 Task: Create a sub task Gather and Analyse Requirements for the task  Improve error handling and reporting in the app in the project TrueLine , assign it to team member softage.6@softage.net and update the status of the sub task to  On Track  , set the priority of the sub task to Low.
Action: Mouse moved to (62, 531)
Screenshot: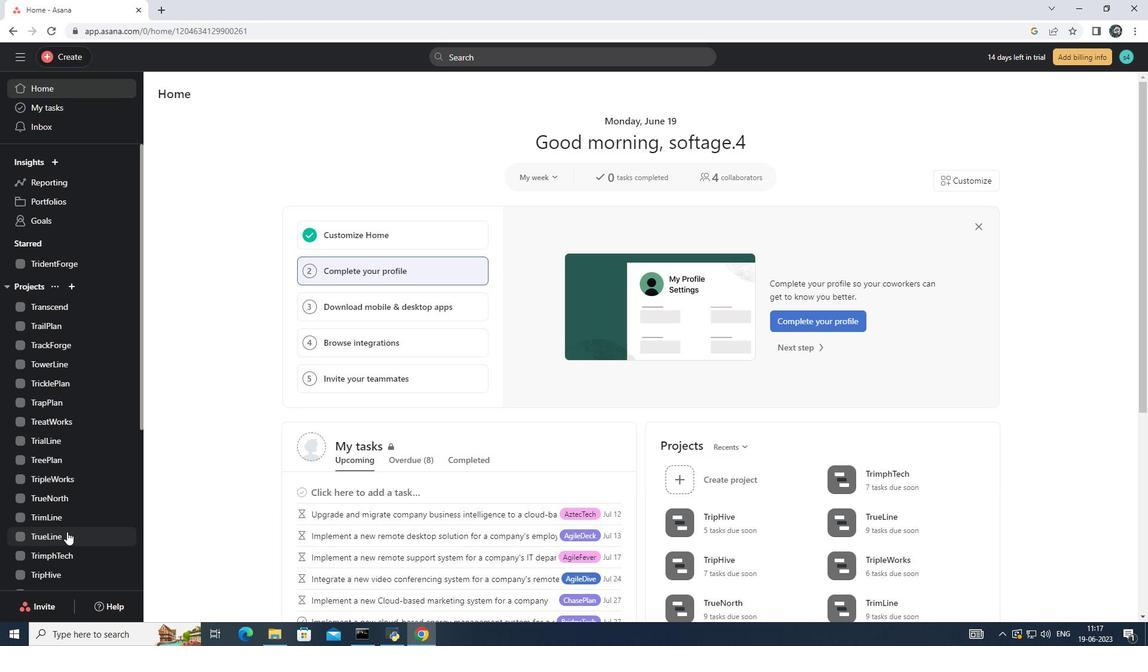 
Action: Mouse pressed left at (62, 531)
Screenshot: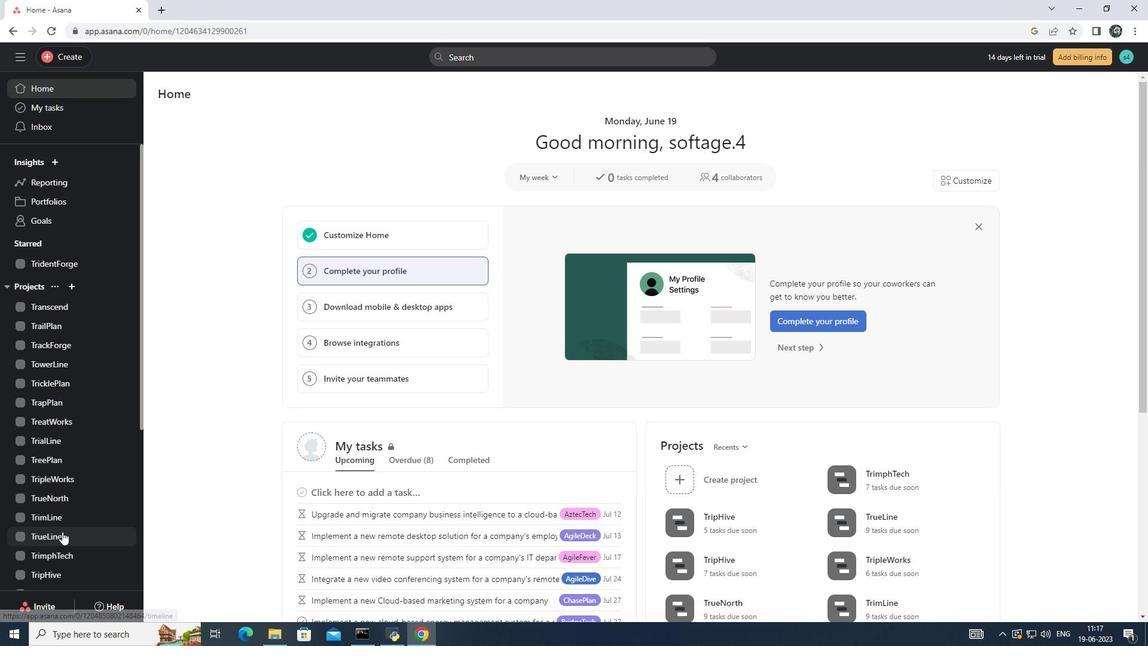 
Action: Mouse moved to (485, 279)
Screenshot: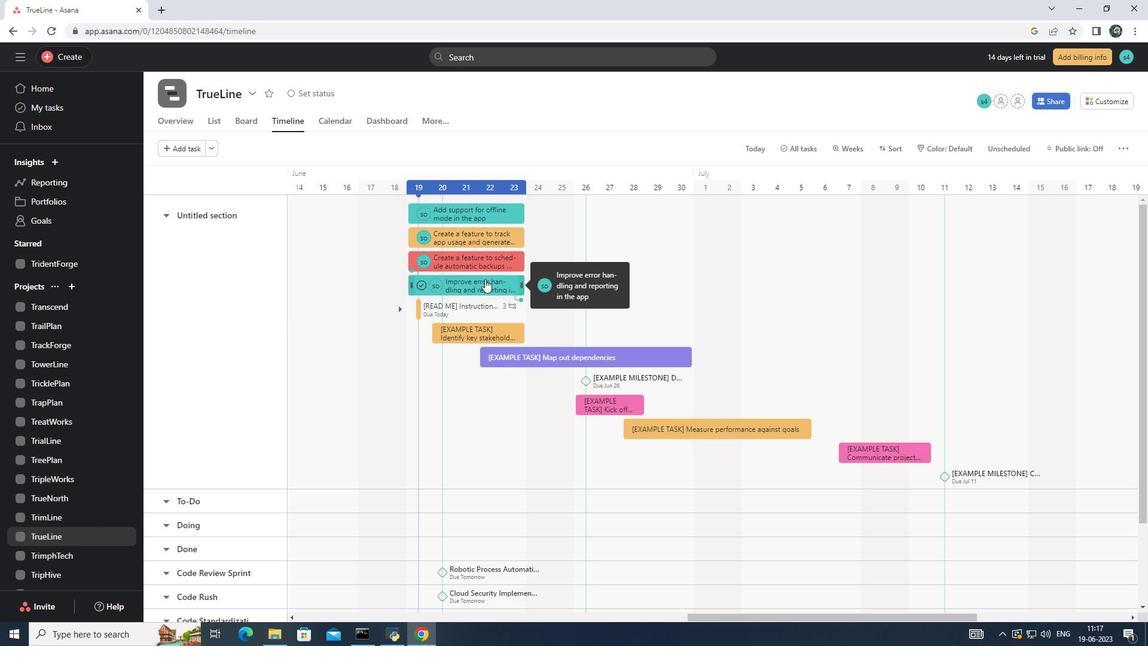 
Action: Mouse pressed left at (485, 279)
Screenshot: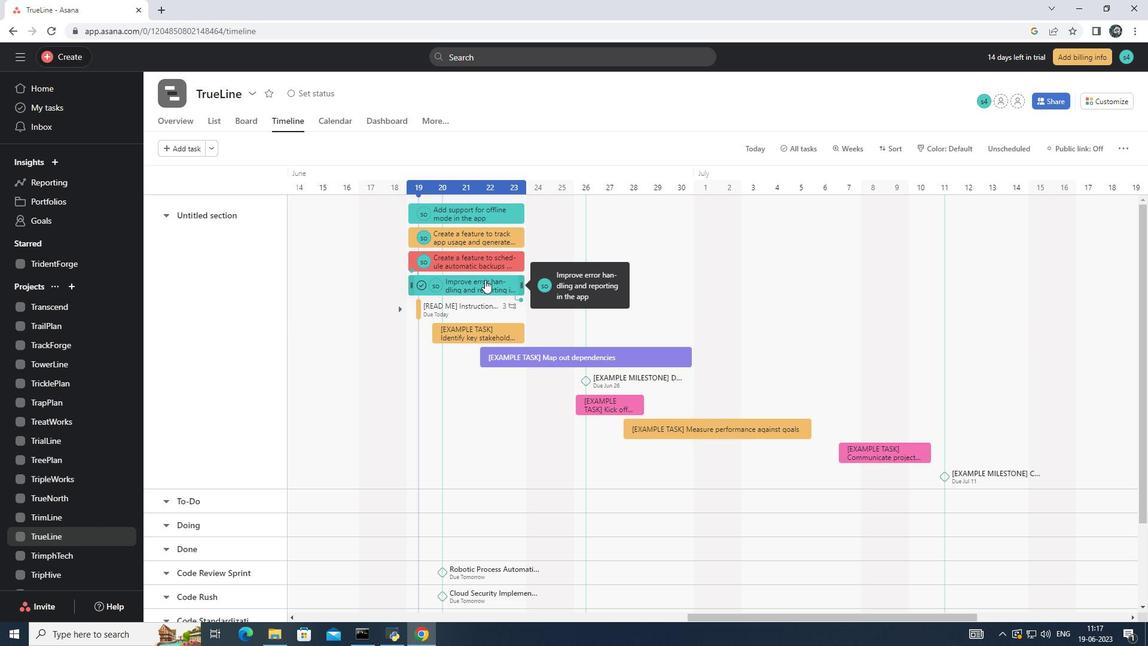
Action: Mouse moved to (835, 450)
Screenshot: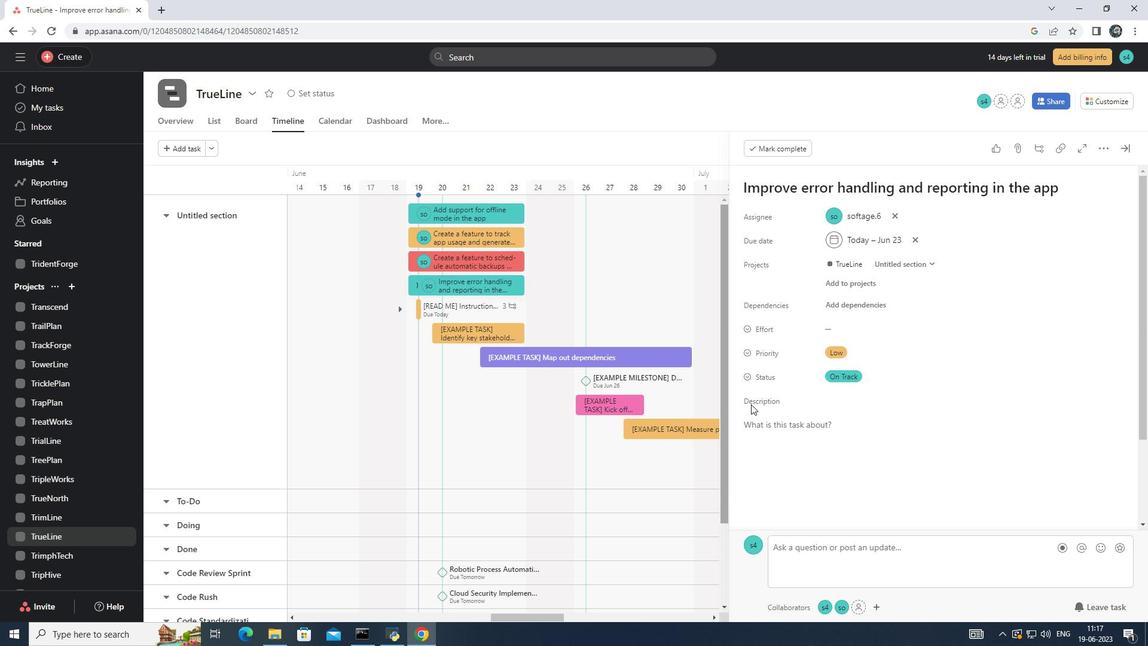 
Action: Mouse scrolled (835, 449) with delta (0, 0)
Screenshot: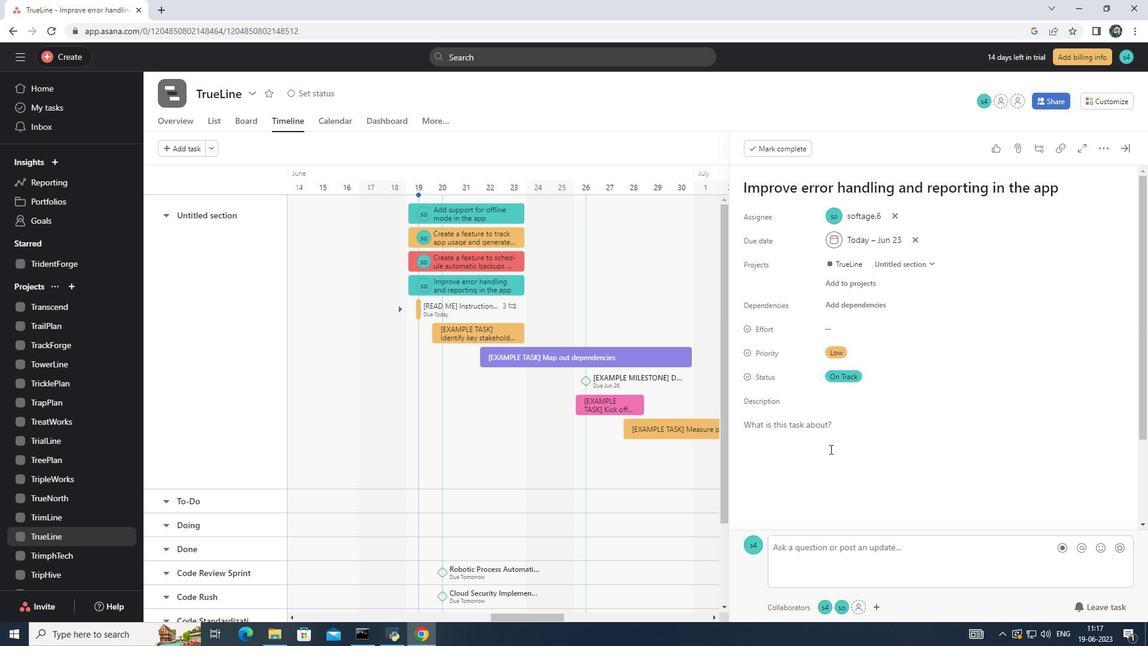 
Action: Mouse scrolled (835, 449) with delta (0, 0)
Screenshot: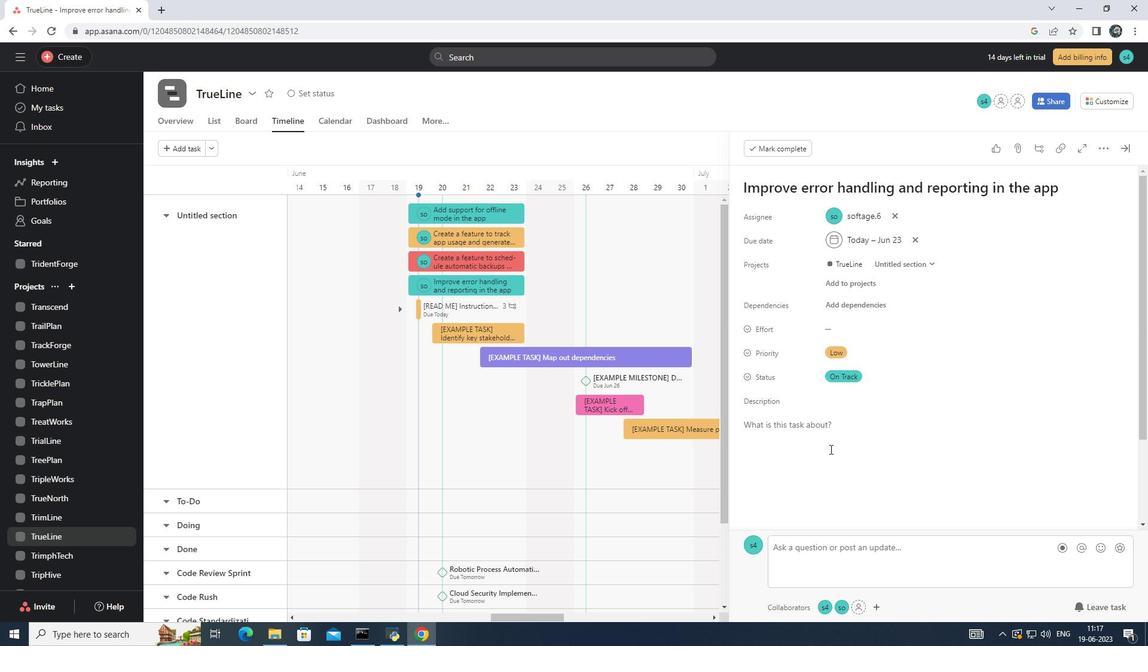 
Action: Mouse scrolled (835, 449) with delta (0, 0)
Screenshot: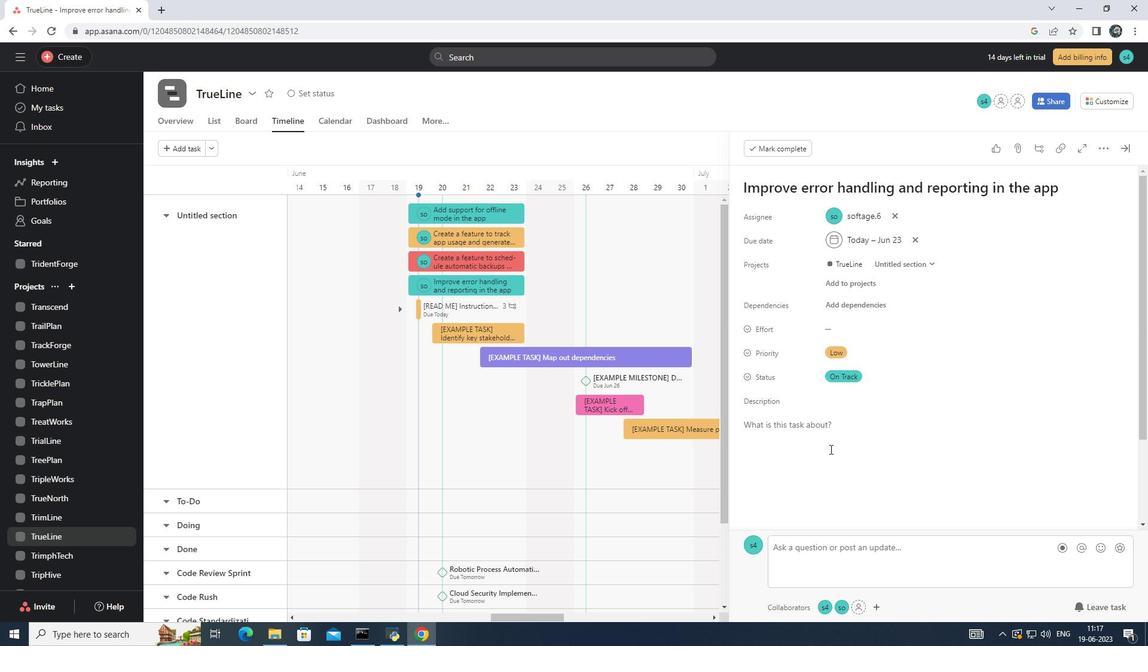 
Action: Mouse moved to (774, 436)
Screenshot: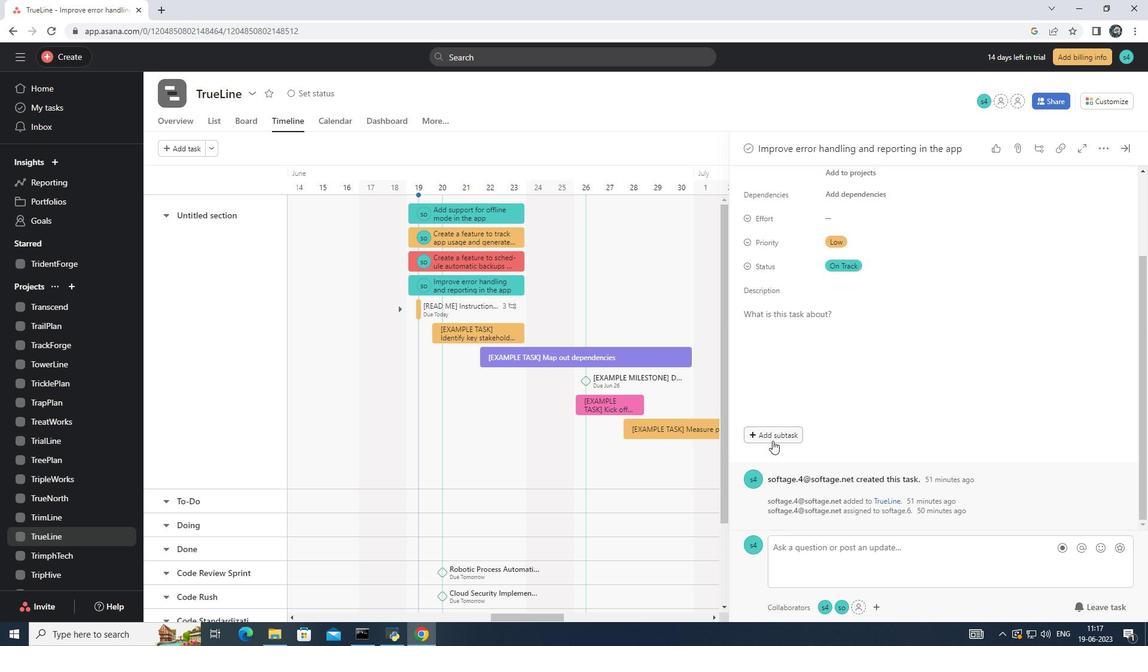
Action: Mouse pressed left at (774, 436)
Screenshot: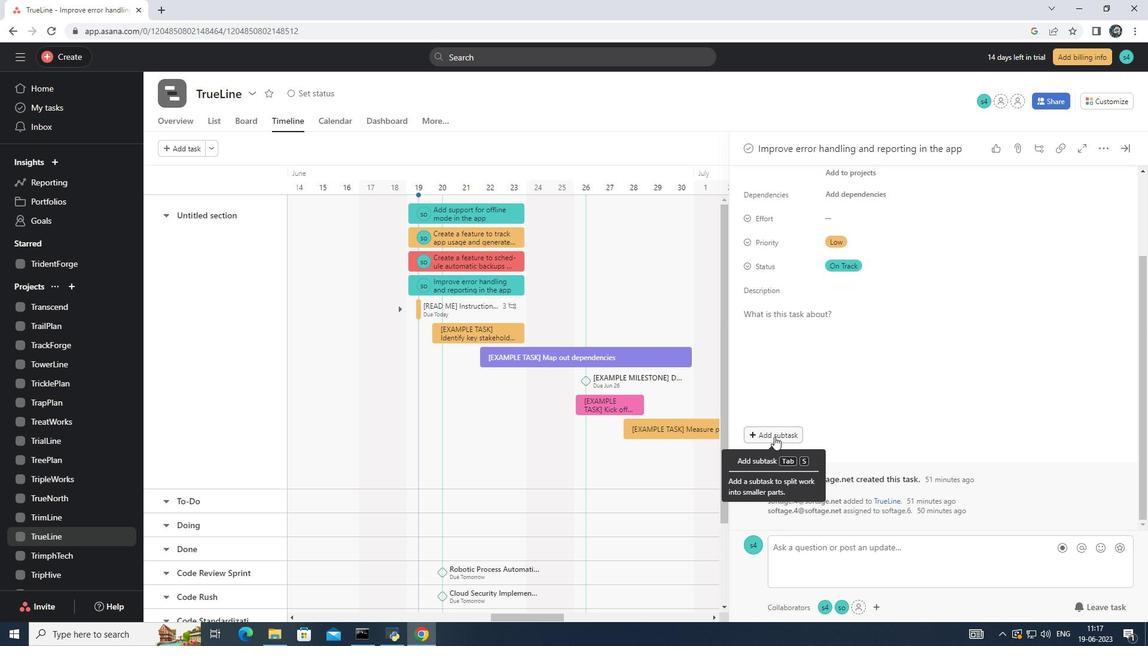 
Action: Mouse moved to (788, 408)
Screenshot: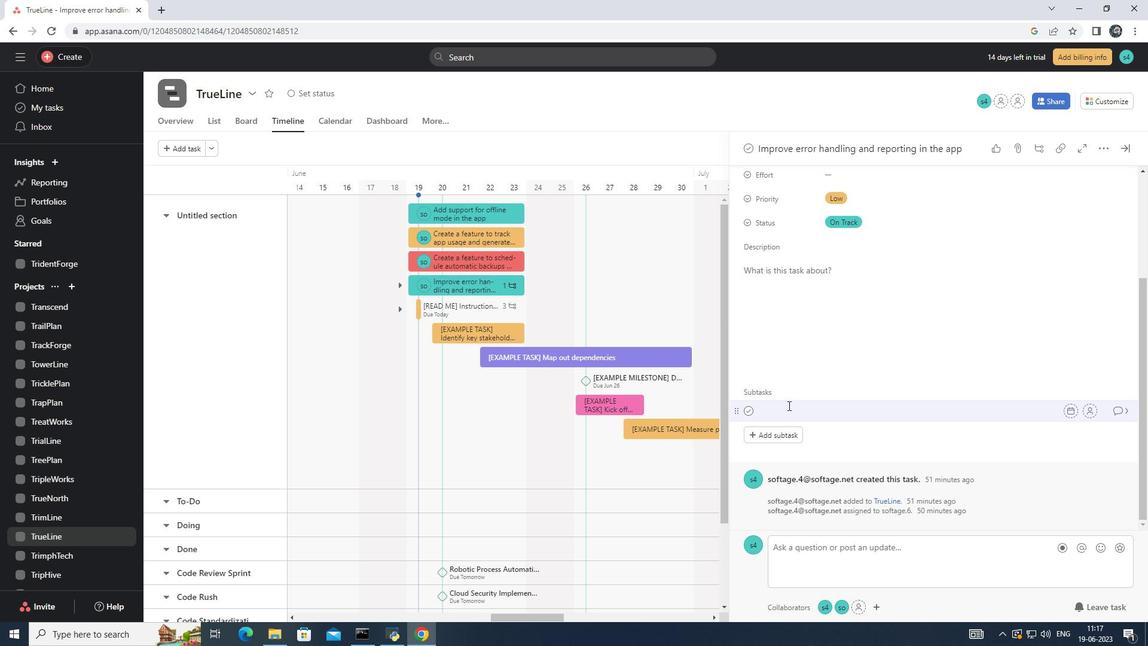 
Action: Key pressed <Key.shift>Gather<Key.space>and<Key.space><Key.shift>Analyse<Key.space><Key.shift>Requirements
Screenshot: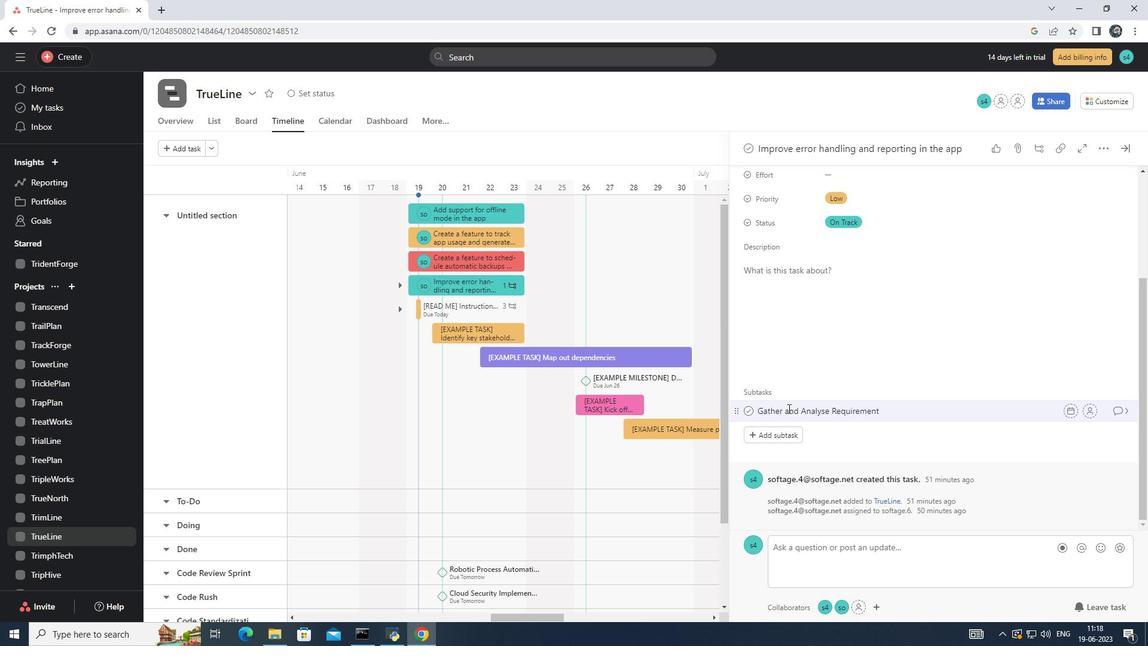
Action: Mouse moved to (1093, 409)
Screenshot: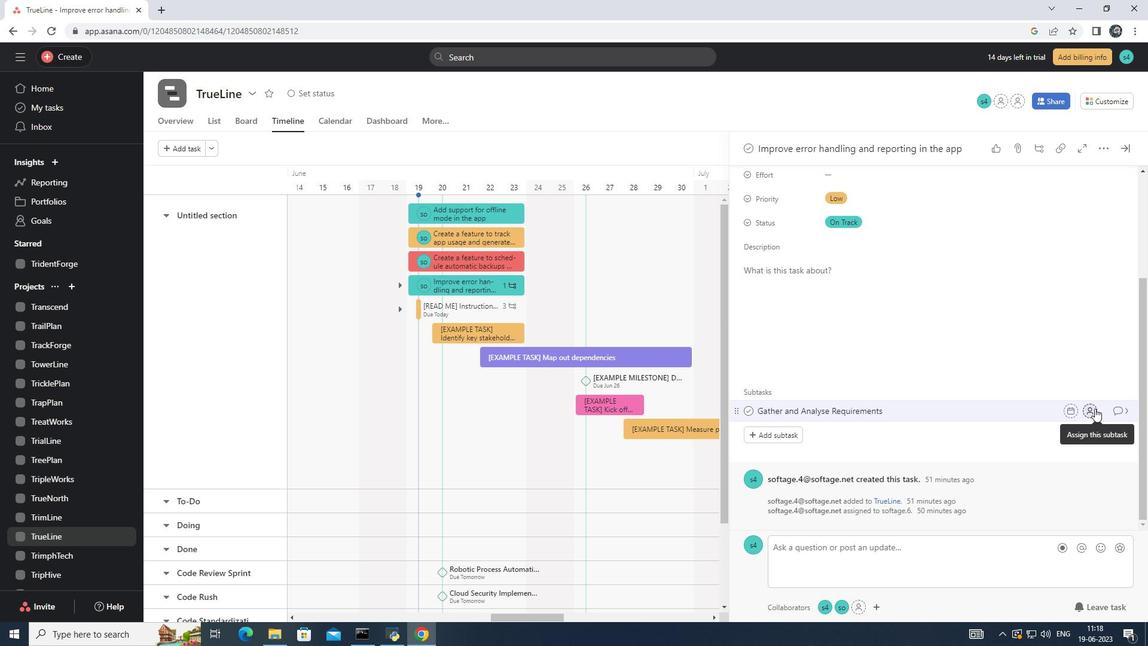 
Action: Mouse pressed left at (1093, 409)
Screenshot: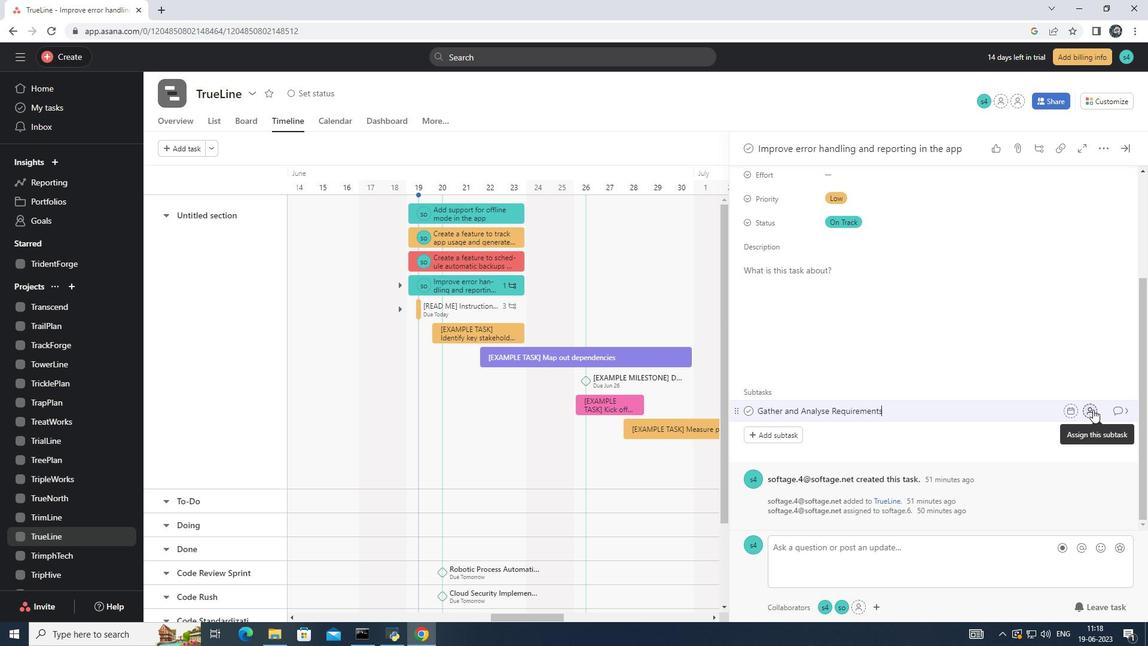 
Action: Key pressed softage.6<Key.shift>@softage.net<Key.enter>
Screenshot: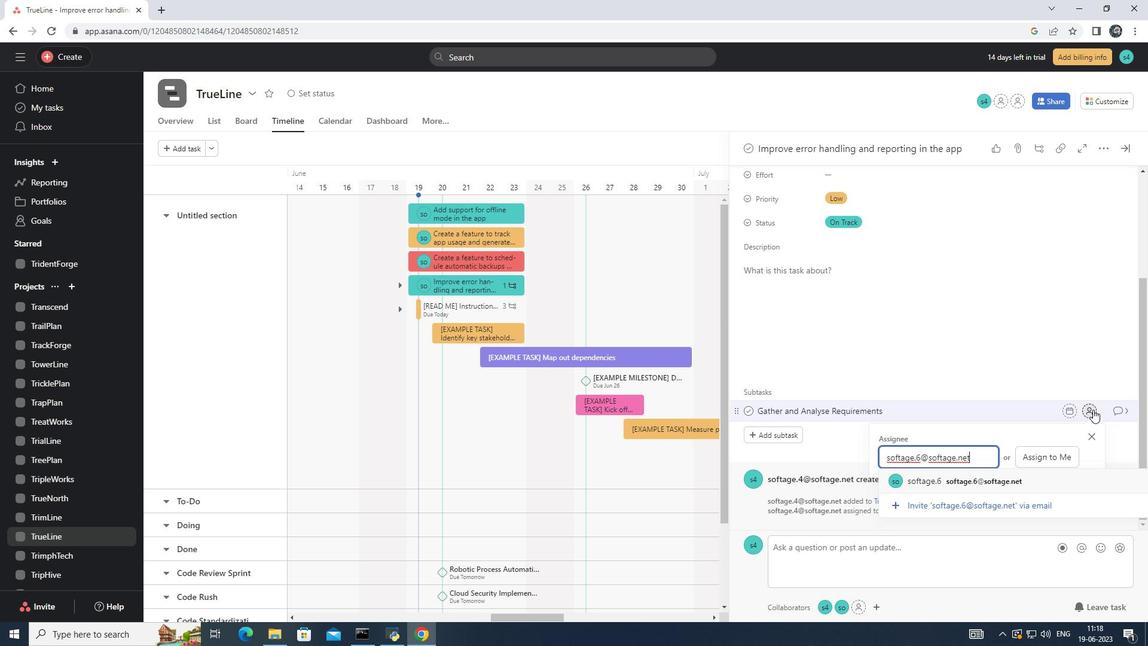 
Action: Mouse moved to (1127, 410)
Screenshot: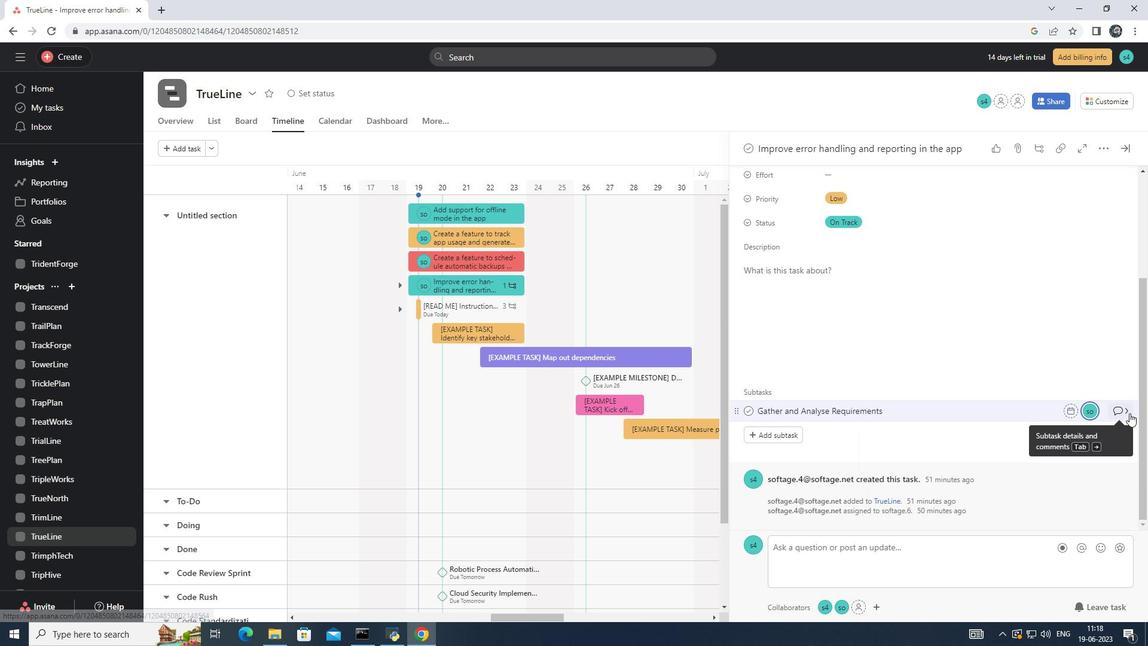 
Action: Mouse pressed left at (1127, 410)
Screenshot: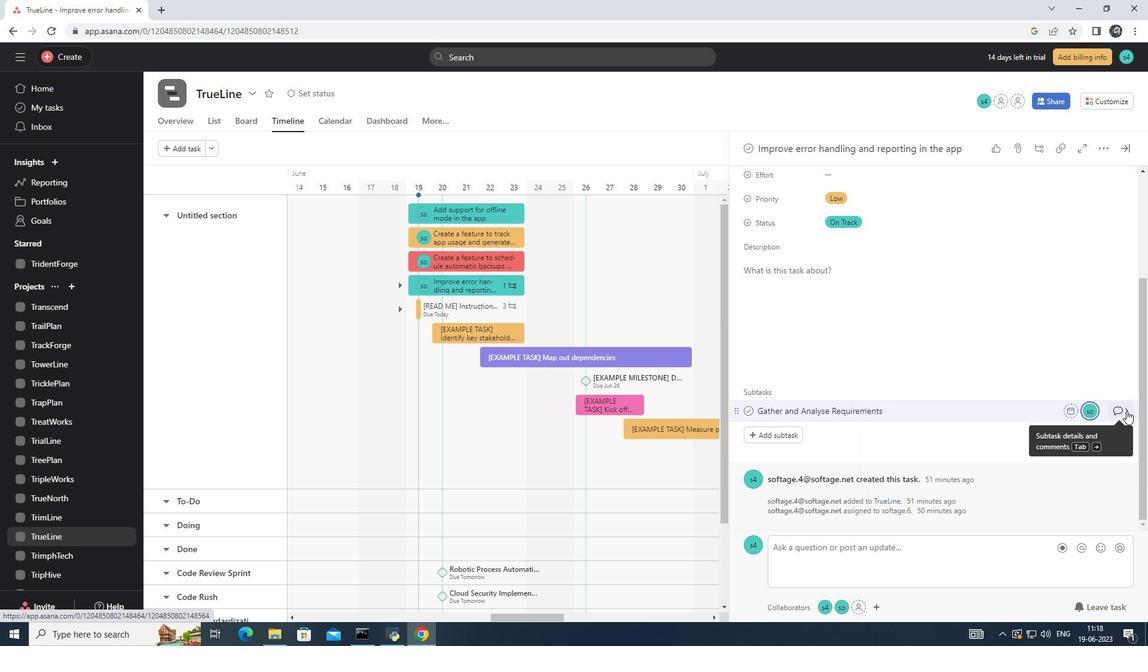 
Action: Mouse moved to (851, 384)
Screenshot: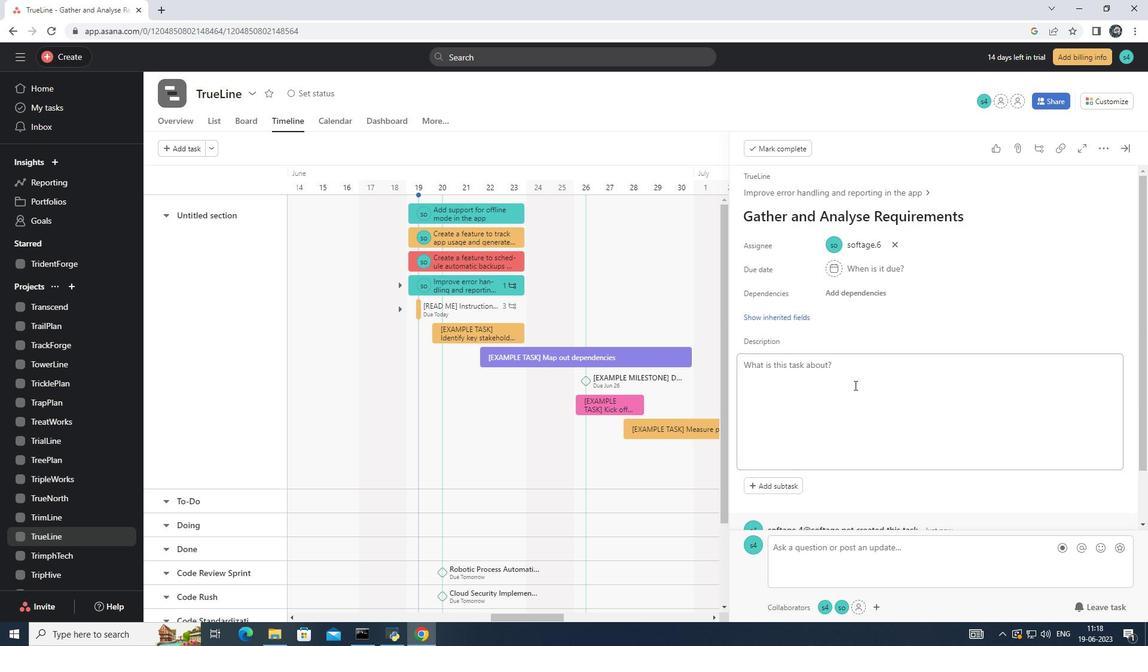 
Action: Mouse scrolled (852, 384) with delta (0, 0)
Screenshot: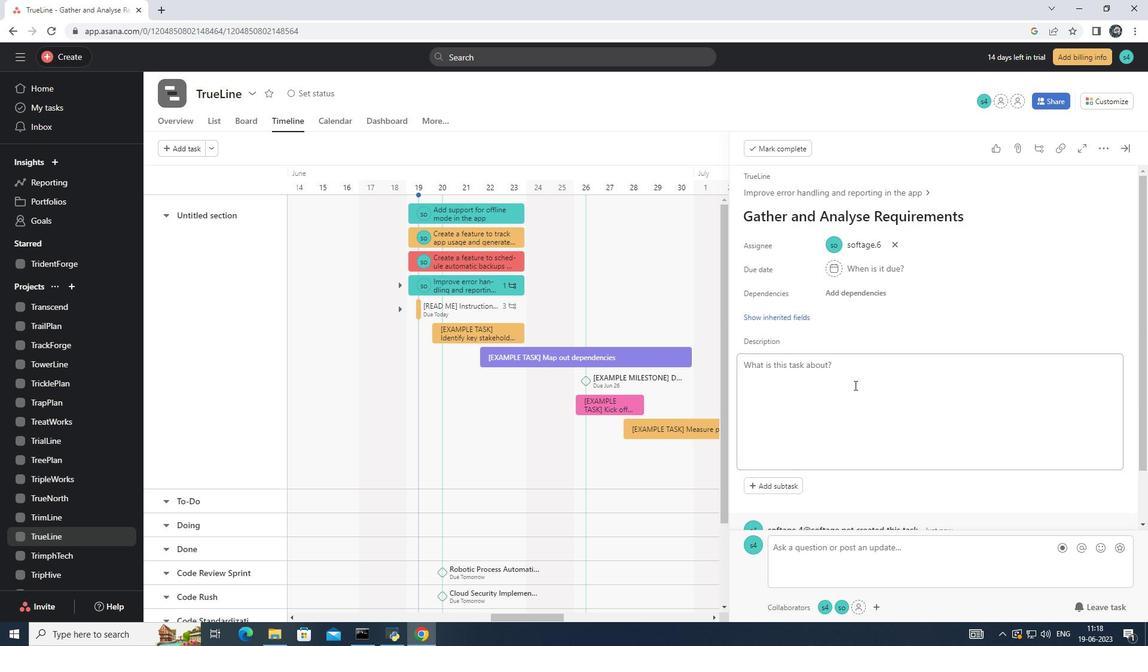 
Action: Mouse moved to (782, 258)
Screenshot: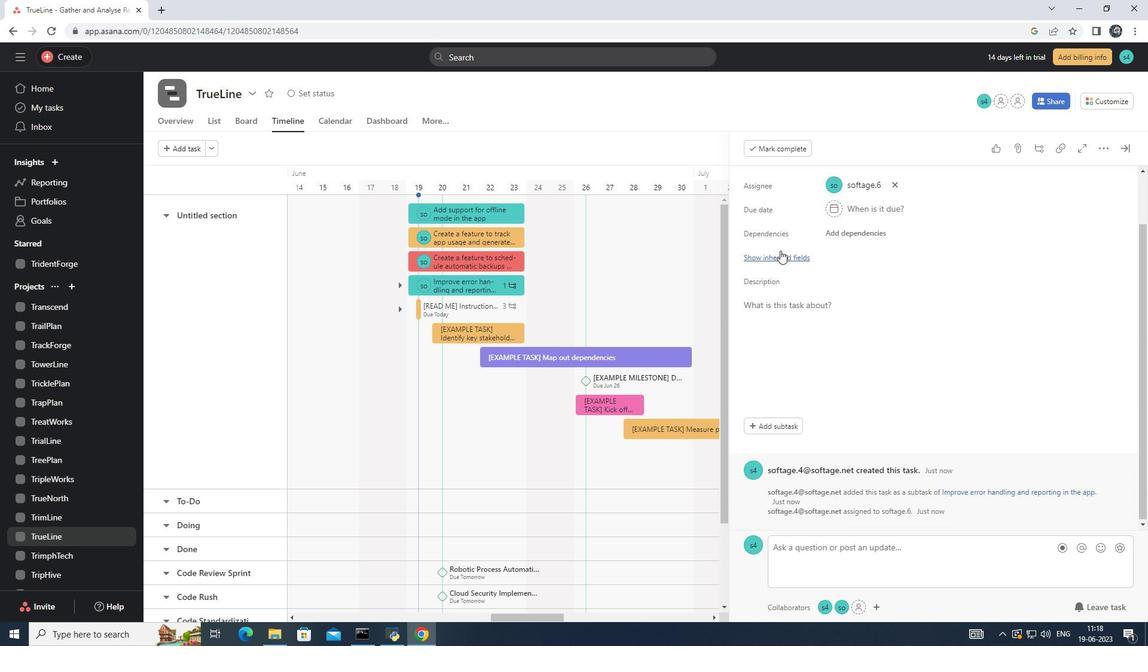 
Action: Mouse pressed left at (782, 258)
Screenshot: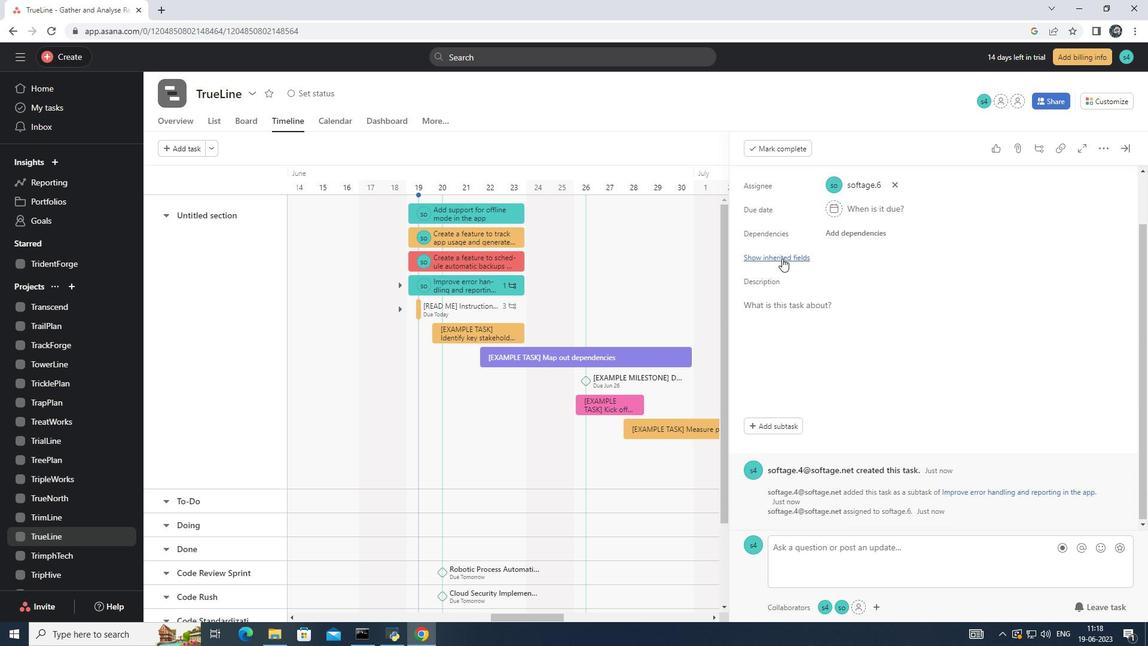 
Action: Mouse moved to (859, 259)
Screenshot: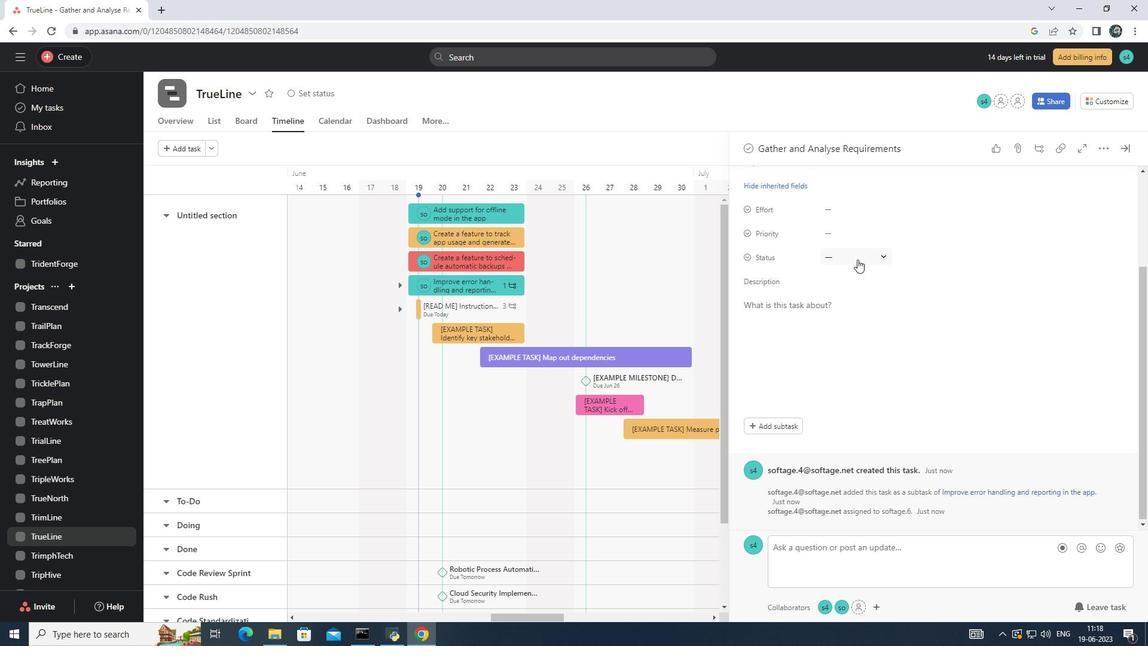 
Action: Mouse pressed left at (859, 259)
Screenshot: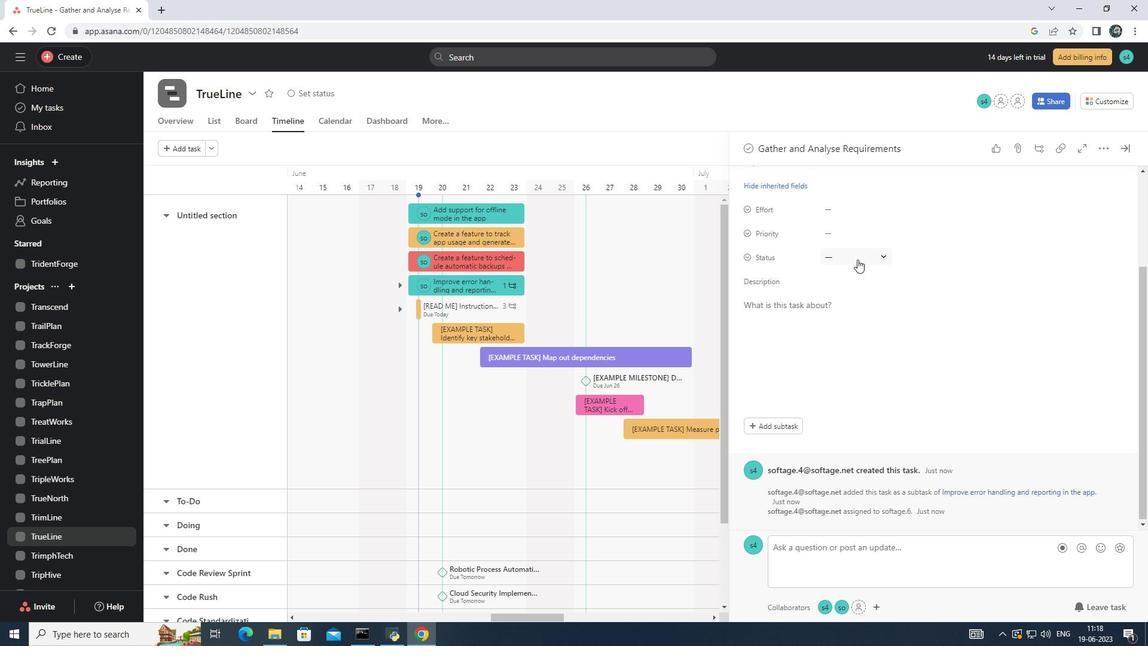 
Action: Mouse moved to (888, 302)
Screenshot: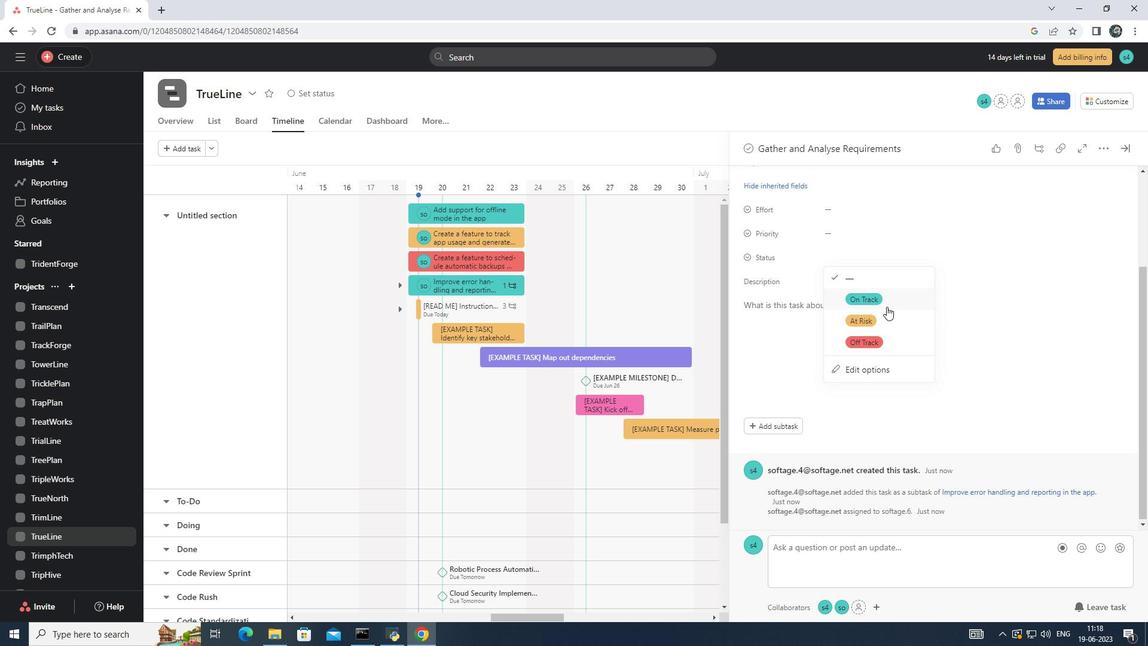 
Action: Mouse pressed left at (888, 302)
Screenshot: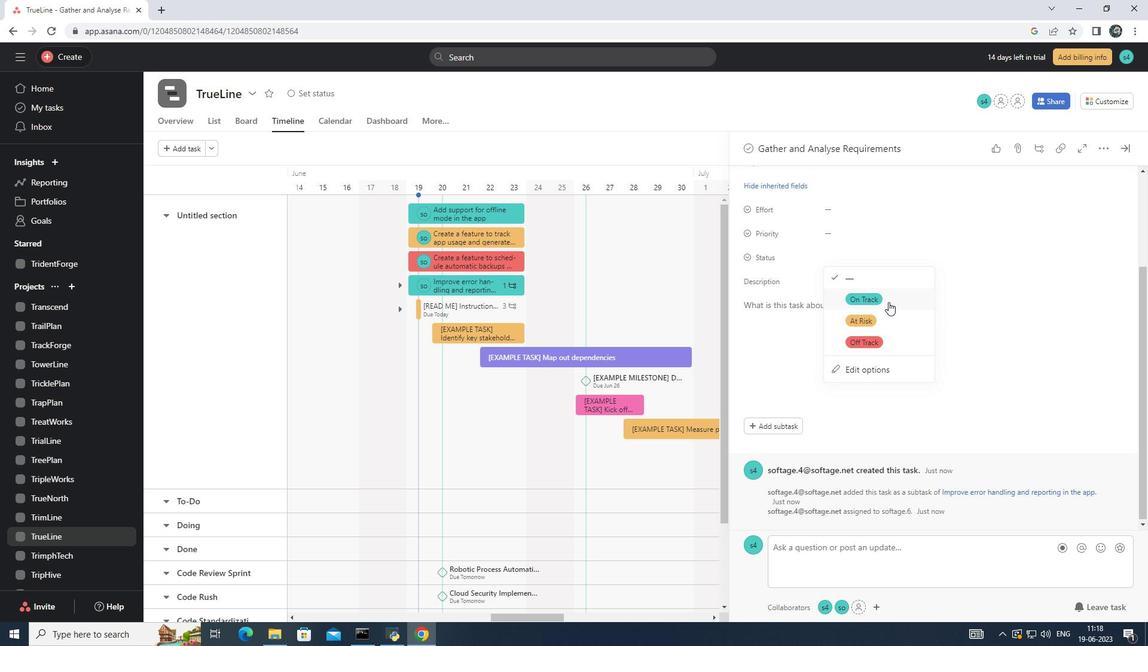 
Action: Mouse moved to (851, 229)
Screenshot: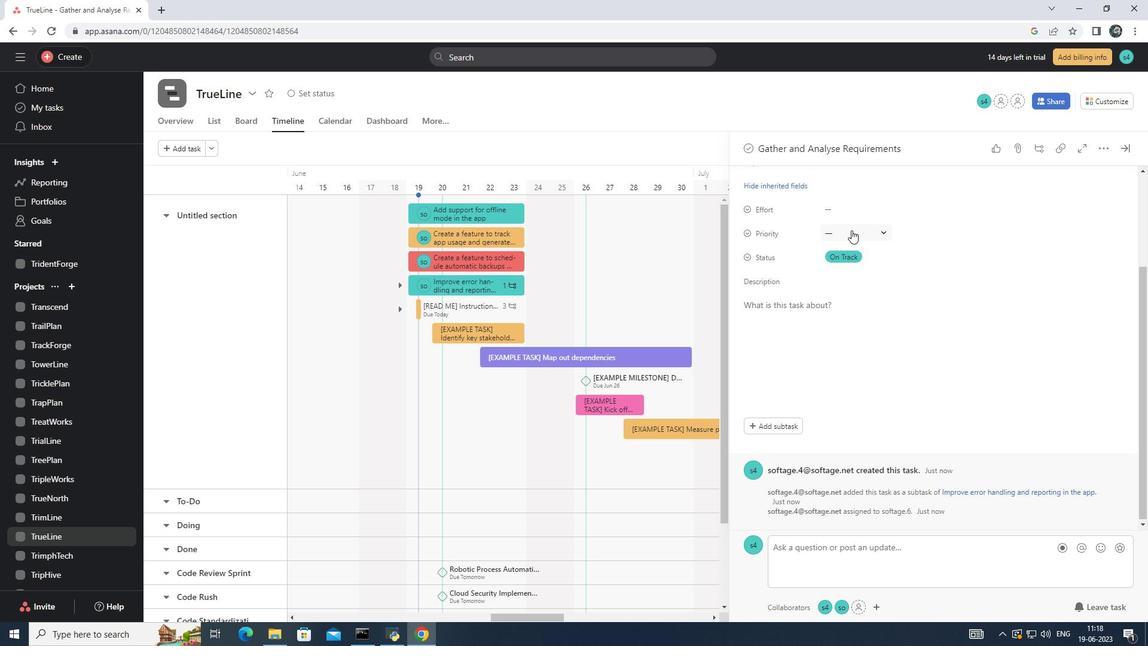 
Action: Mouse pressed left at (851, 229)
Screenshot: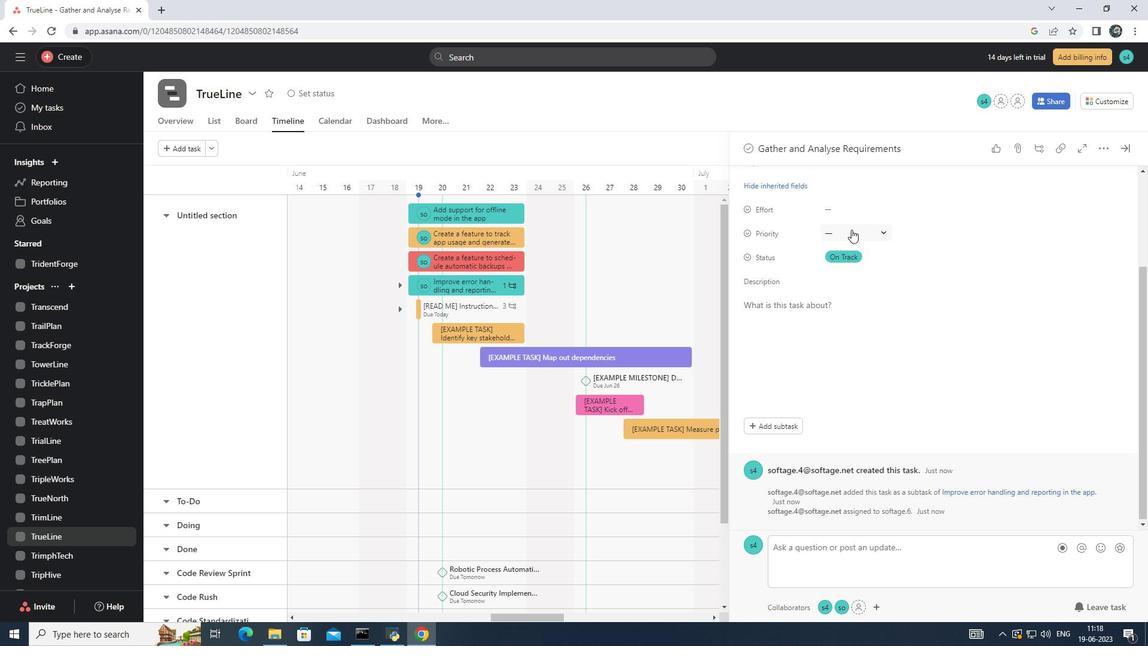 
Action: Mouse moved to (879, 314)
Screenshot: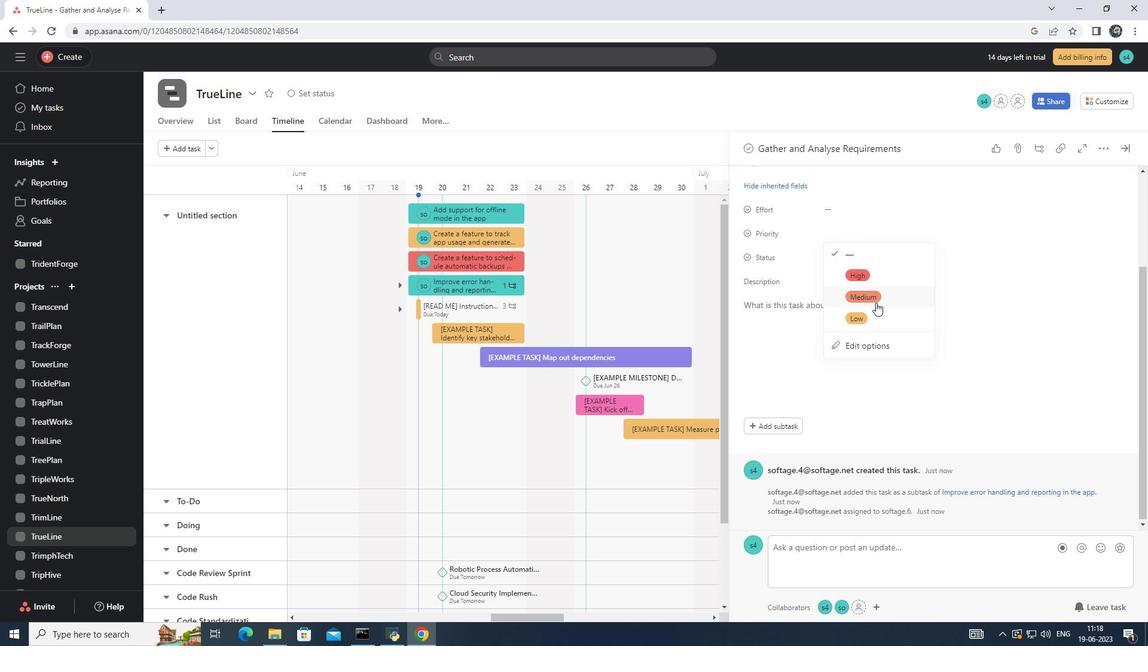 
Action: Mouse pressed left at (879, 314)
Screenshot: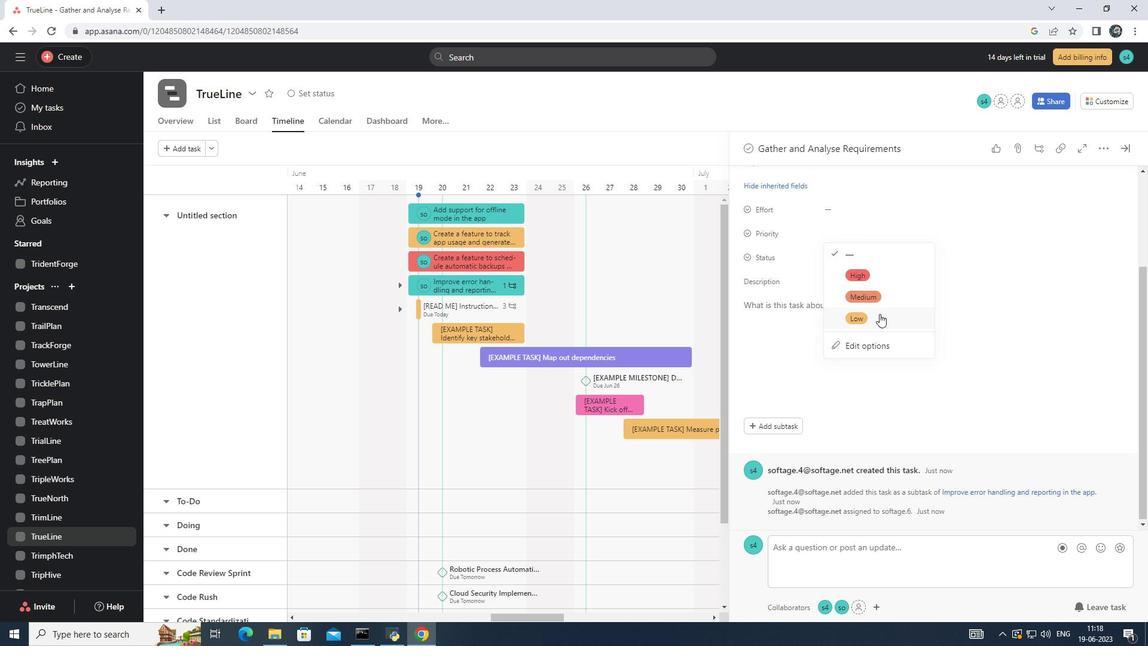 
Action: Mouse moved to (837, 328)
Screenshot: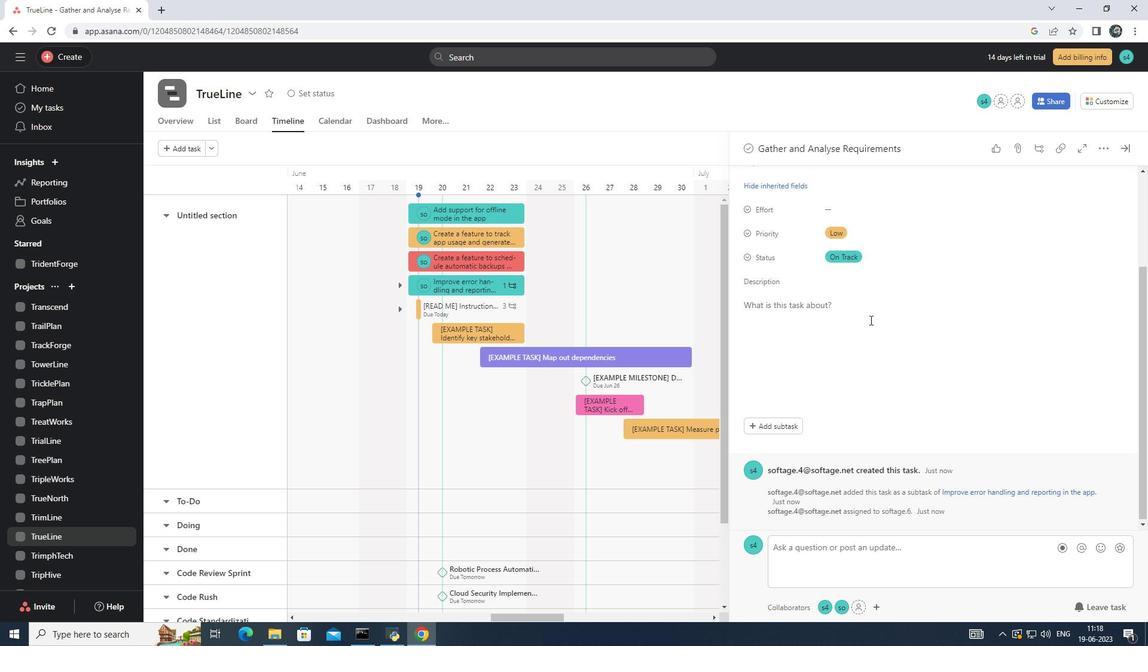
Action: Mouse scrolled (837, 329) with delta (0, 0)
Screenshot: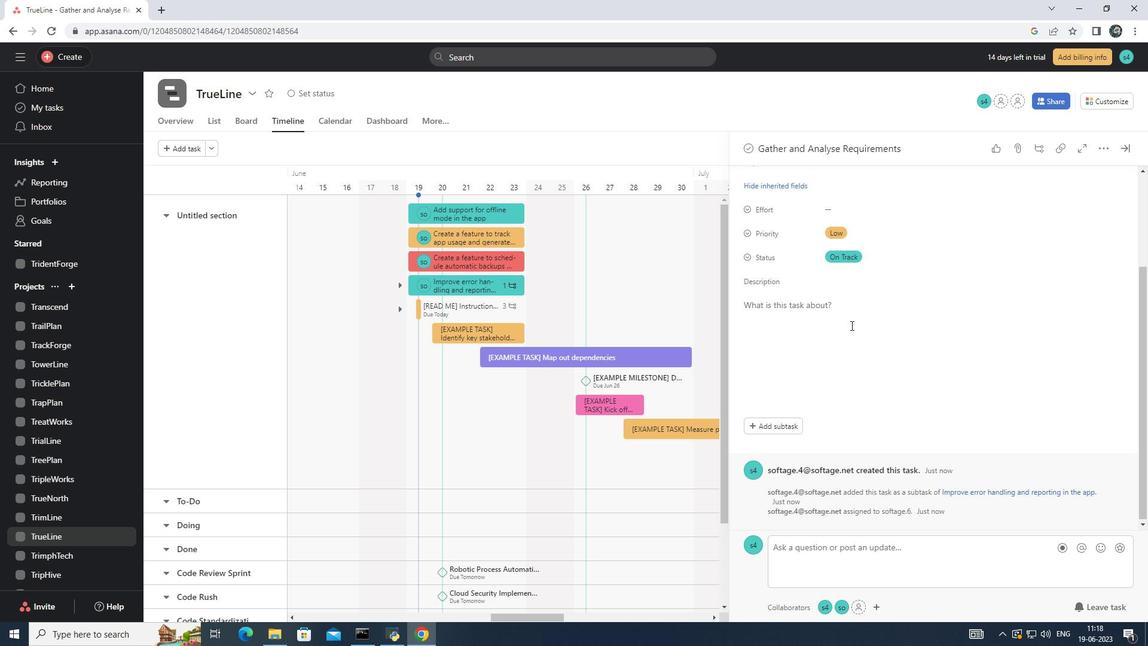 
Action: Mouse scrolled (837, 329) with delta (0, 0)
Screenshot: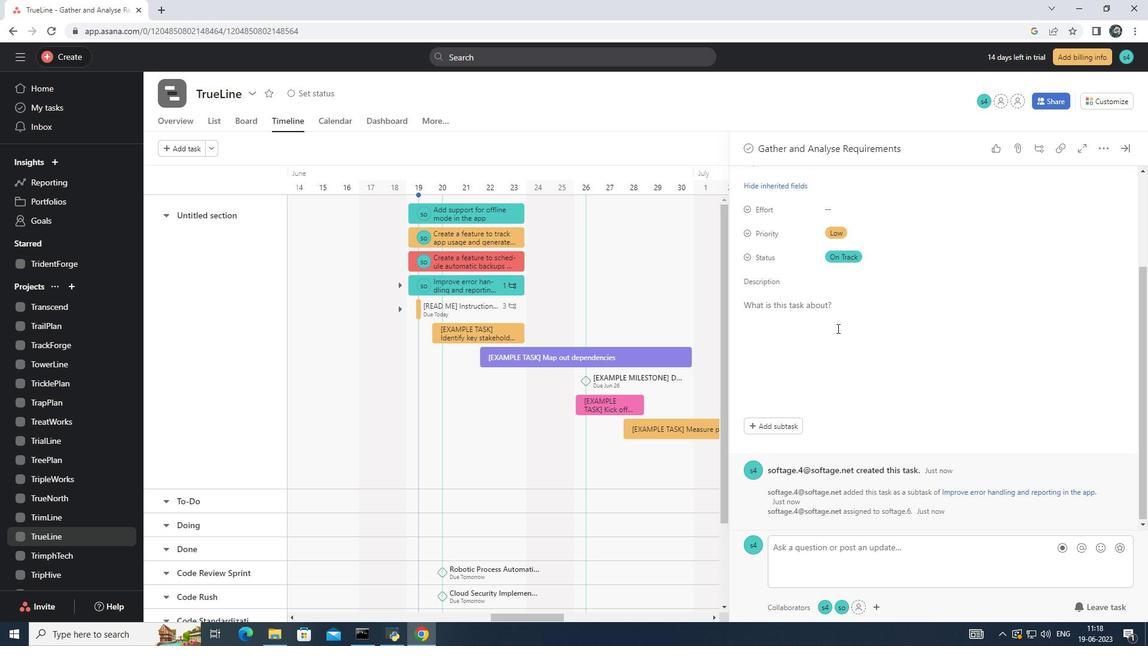 
Action: Mouse scrolled (837, 329) with delta (0, 0)
Screenshot: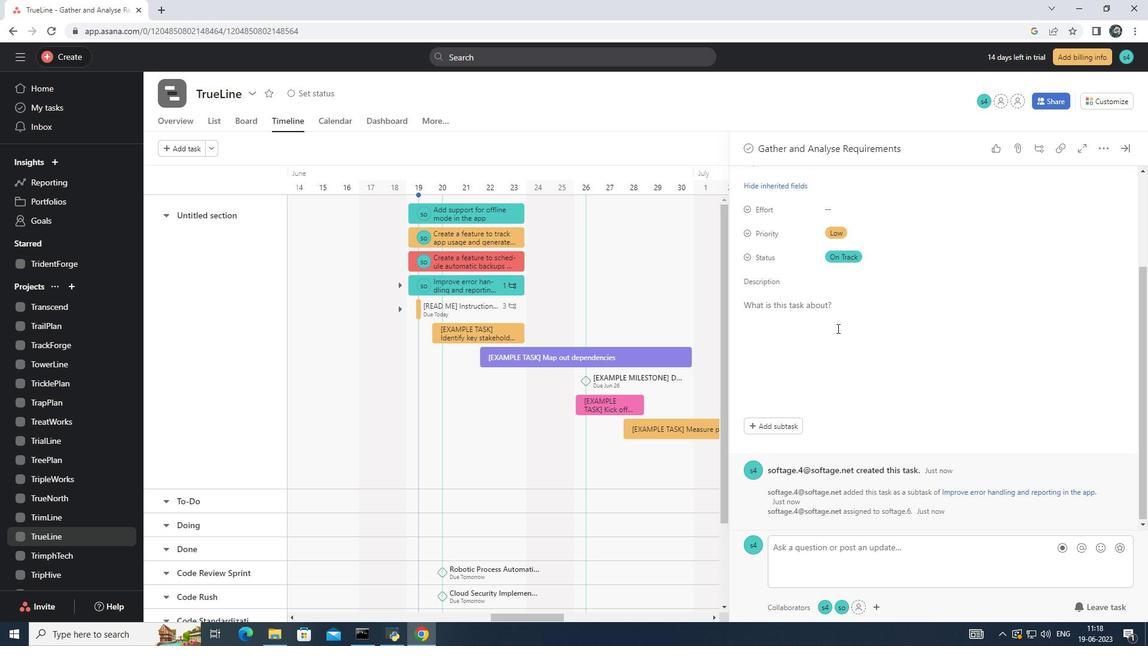 
Action: Mouse scrolled (837, 329) with delta (0, 0)
Screenshot: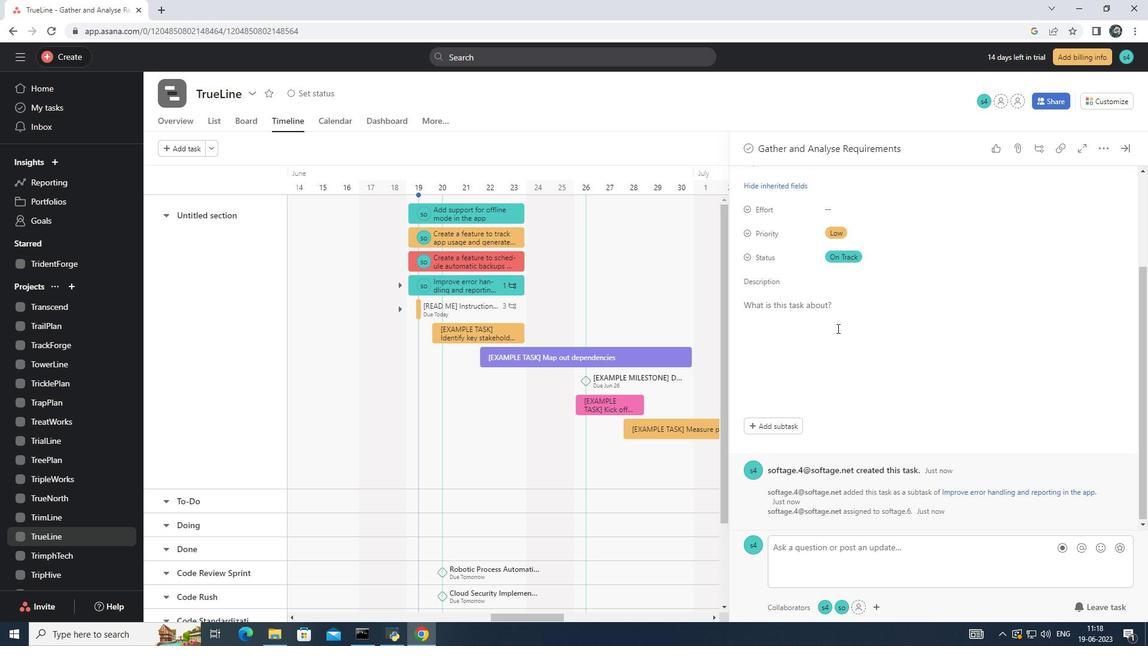 
Action: Mouse scrolled (837, 329) with delta (0, 0)
Screenshot: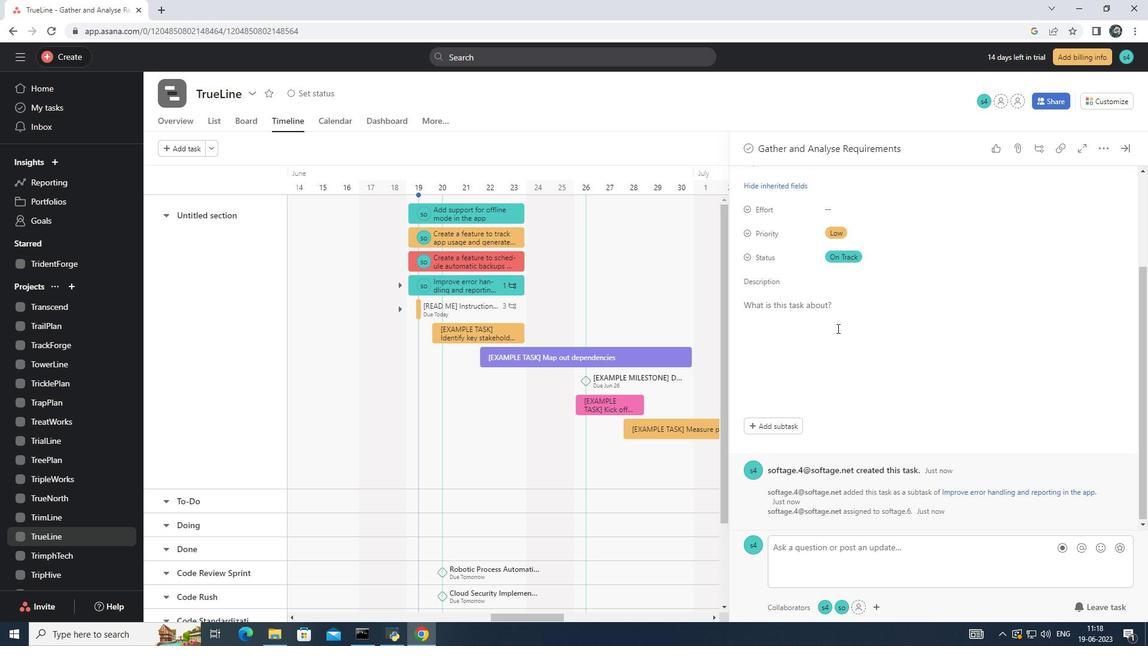 
